 Task: Add Dietz & Watson Muenster Cheese to the cart.
Action: Mouse moved to (916, 324)
Screenshot: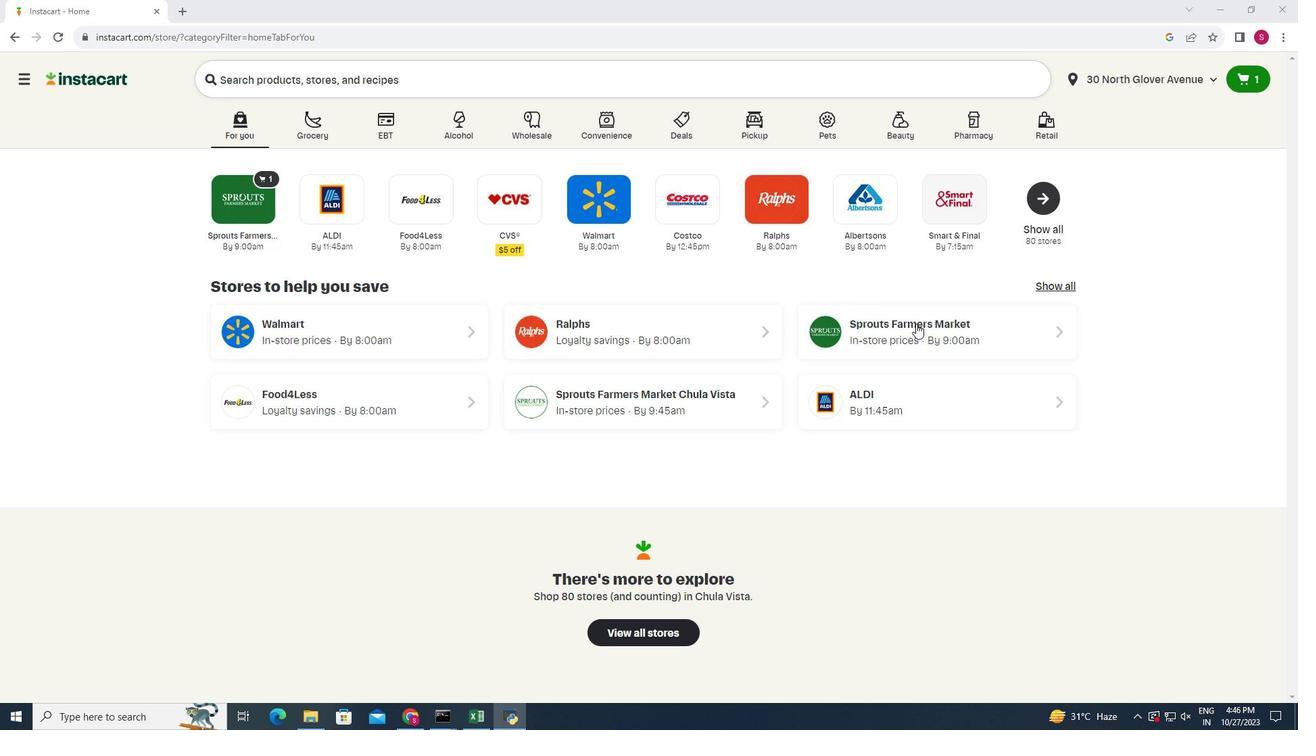 
Action: Mouse pressed left at (916, 324)
Screenshot: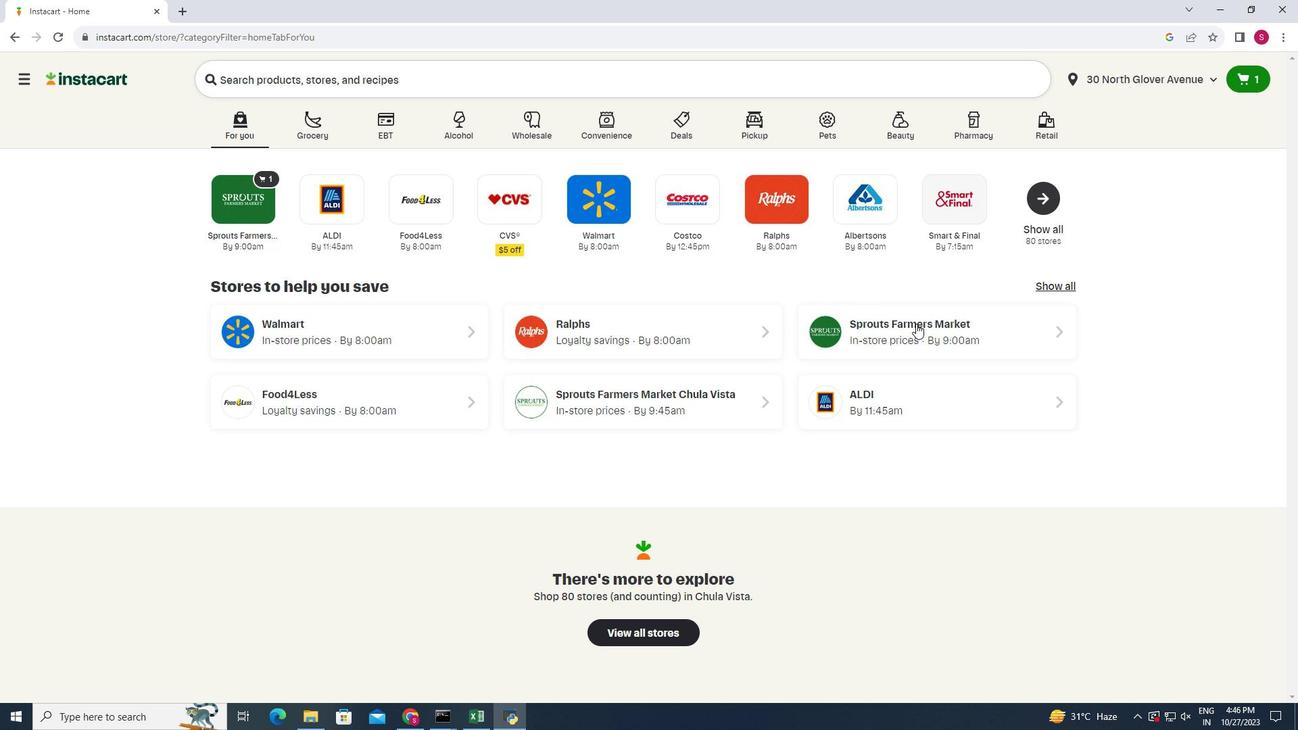 
Action: Mouse moved to (25, 587)
Screenshot: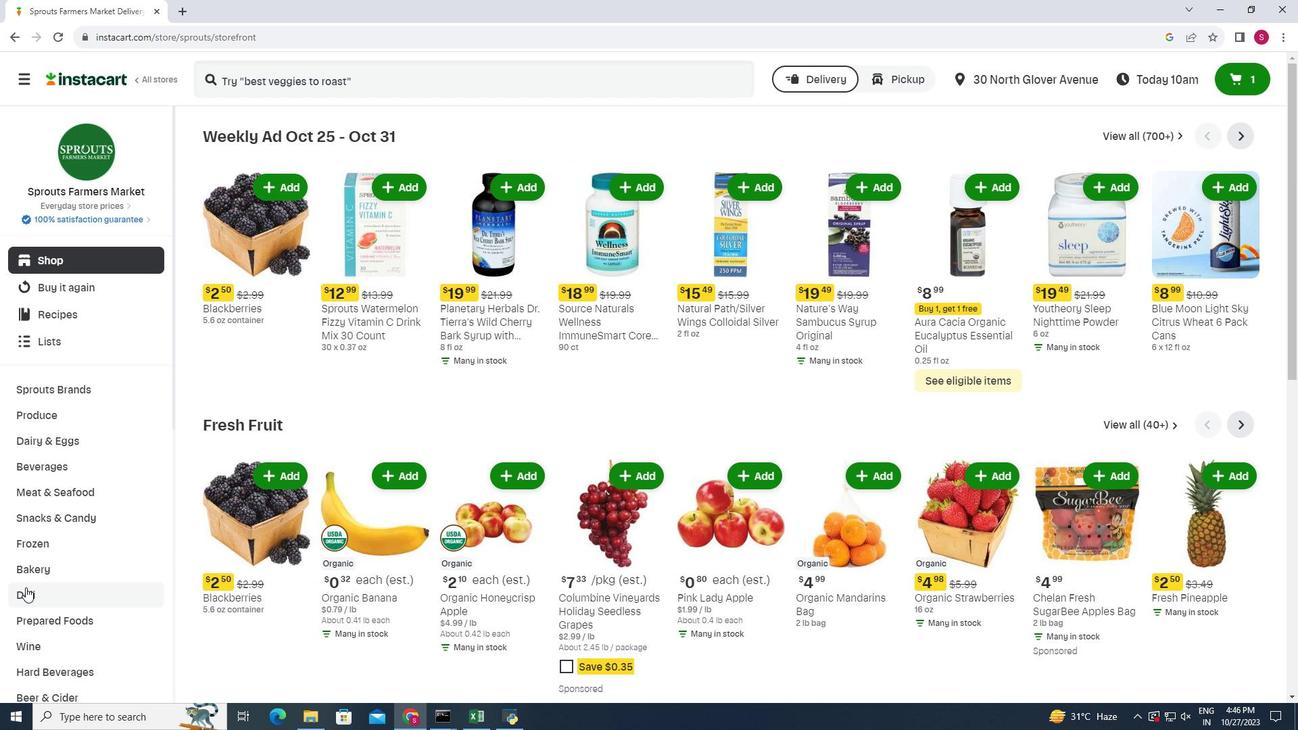 
Action: Mouse pressed left at (25, 587)
Screenshot: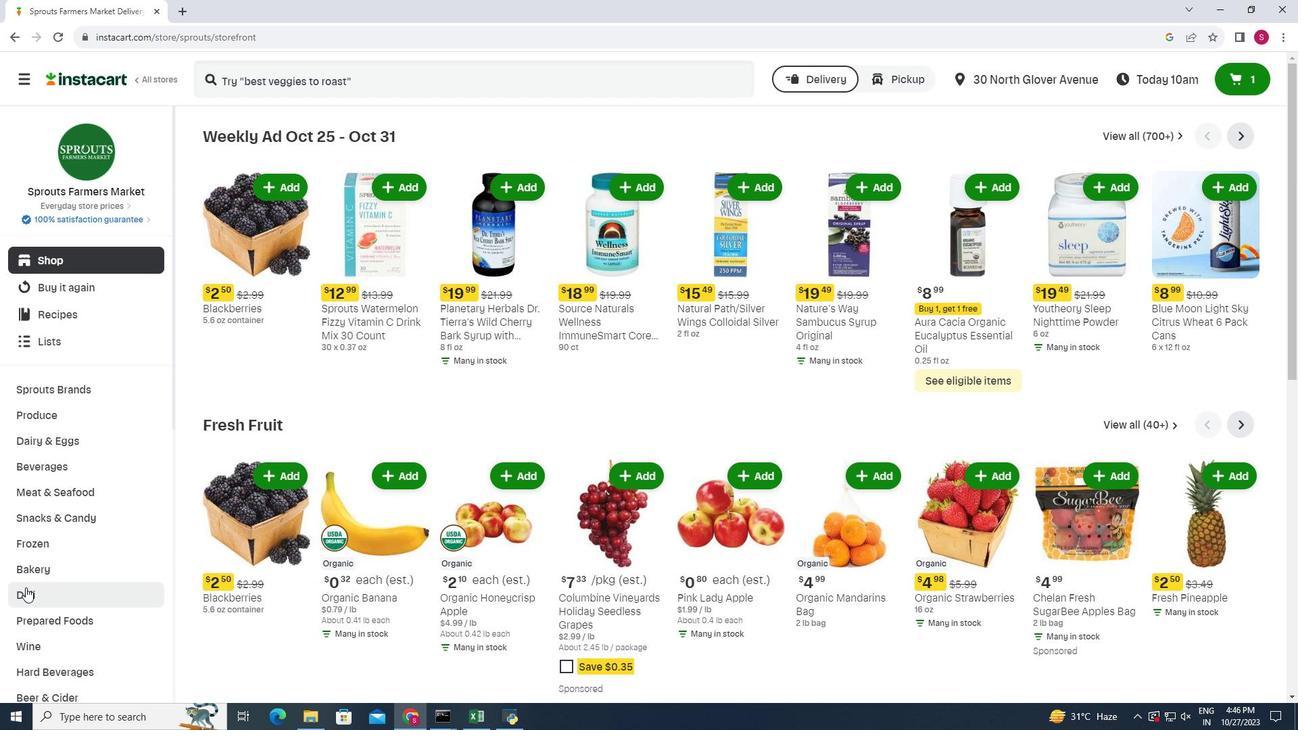 
Action: Mouse moved to (353, 168)
Screenshot: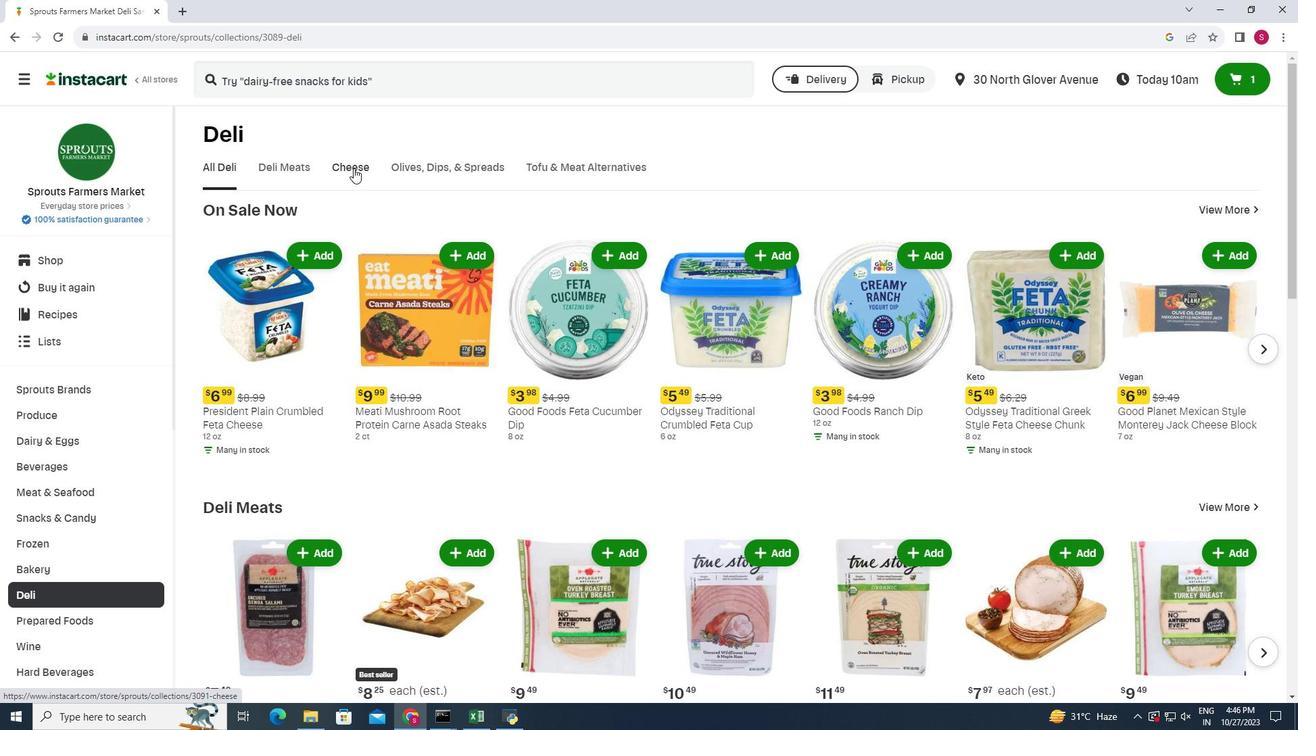 
Action: Mouse pressed left at (353, 168)
Screenshot: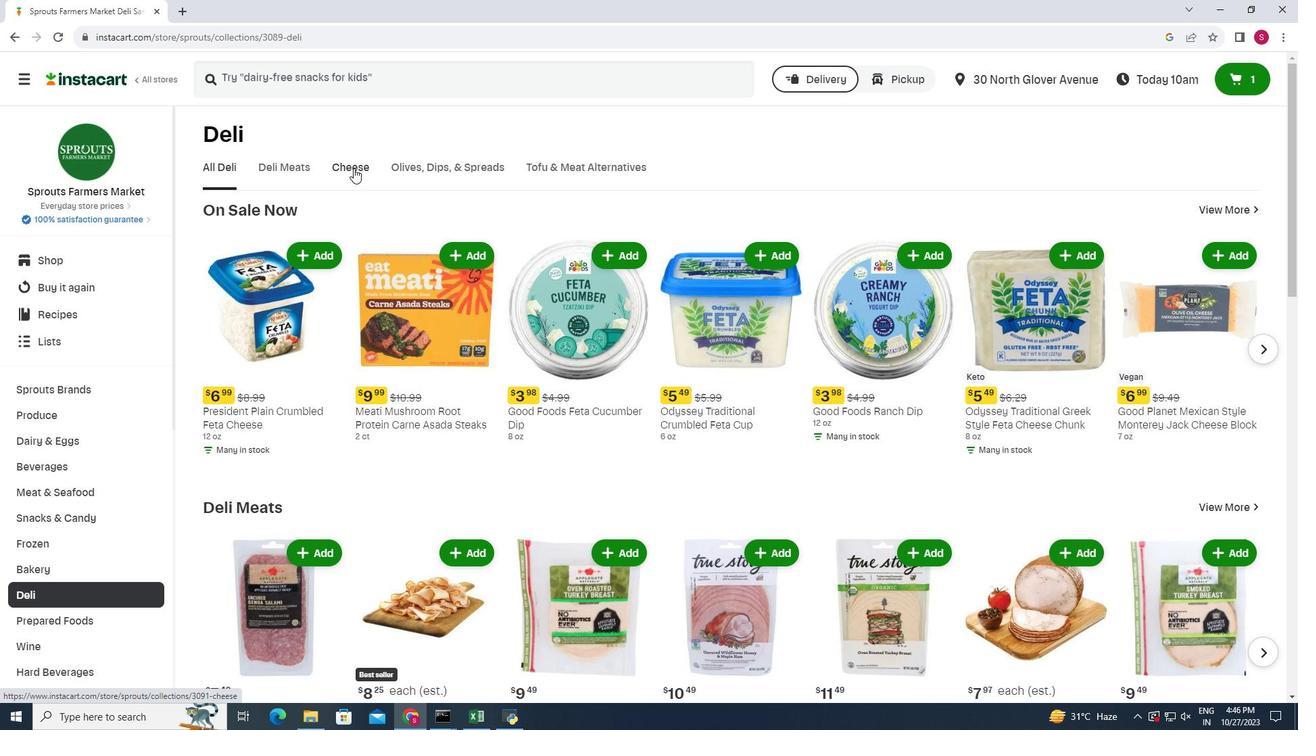 
Action: Mouse moved to (1280, 219)
Screenshot: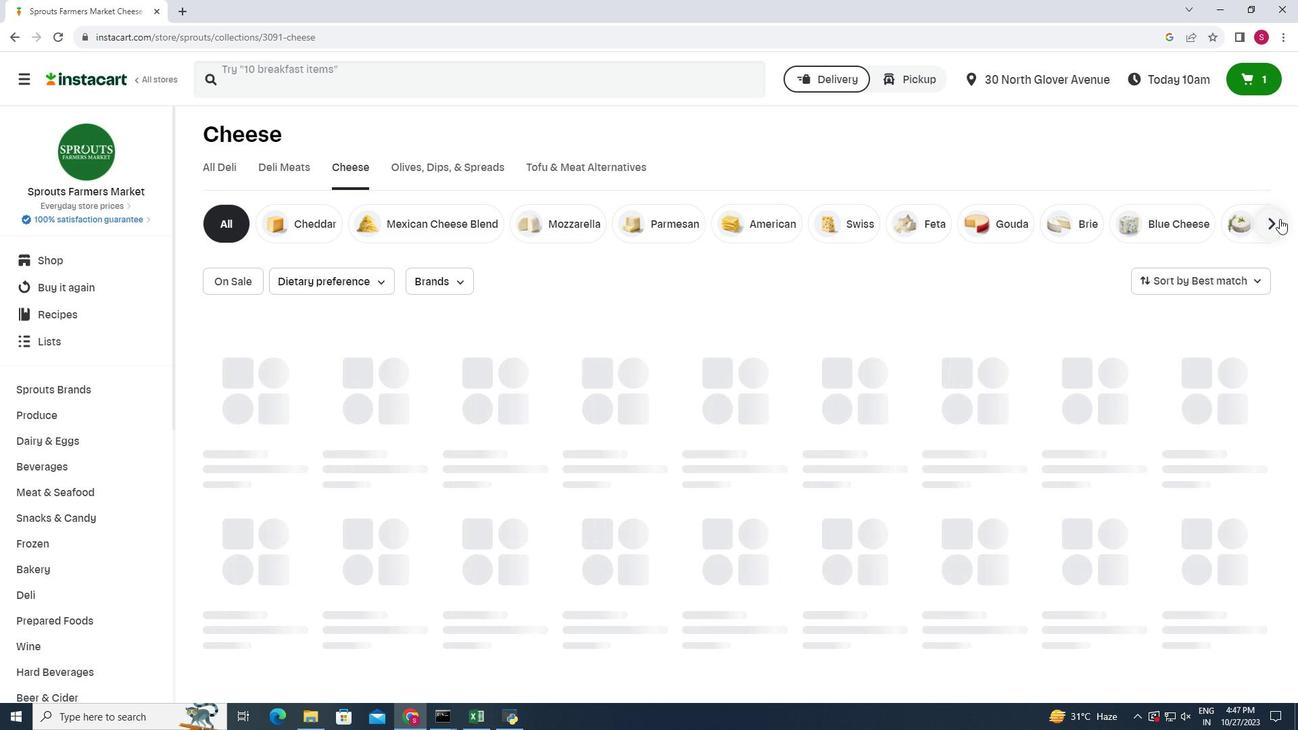 
Action: Mouse pressed left at (1280, 219)
Screenshot: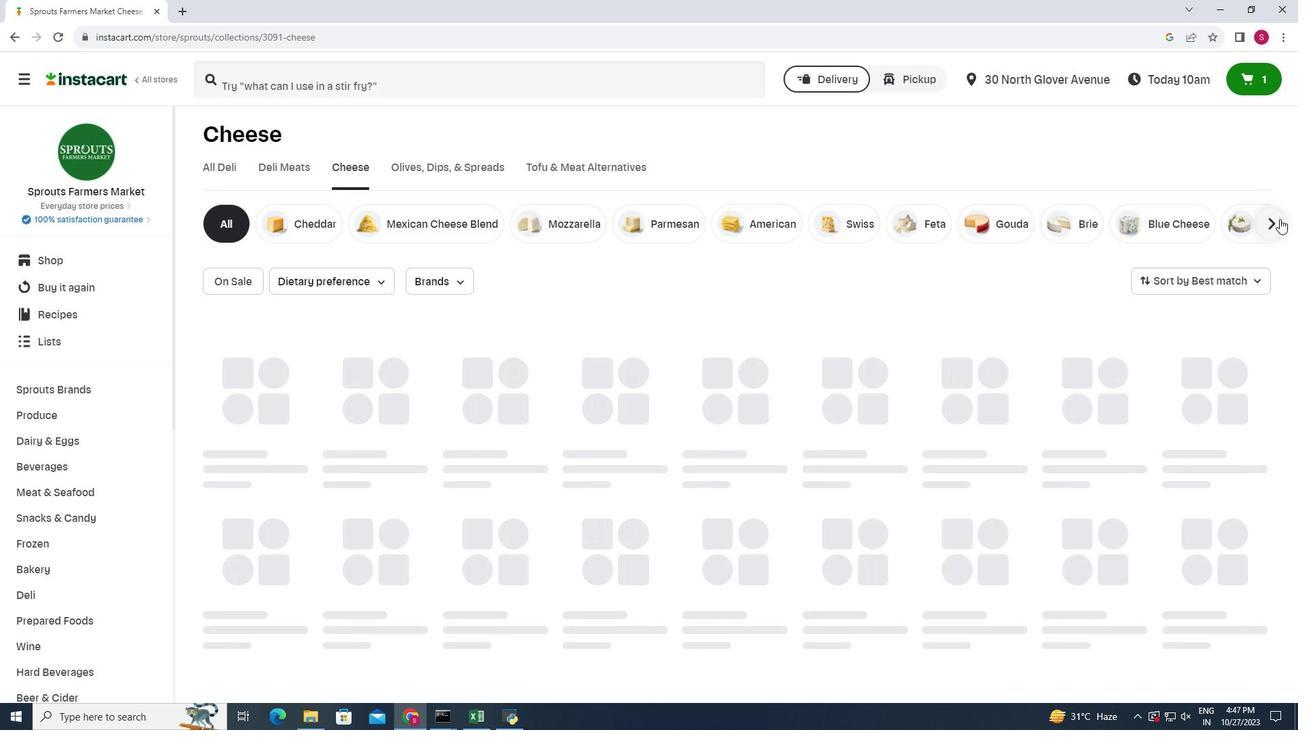 
Action: Mouse moved to (1264, 222)
Screenshot: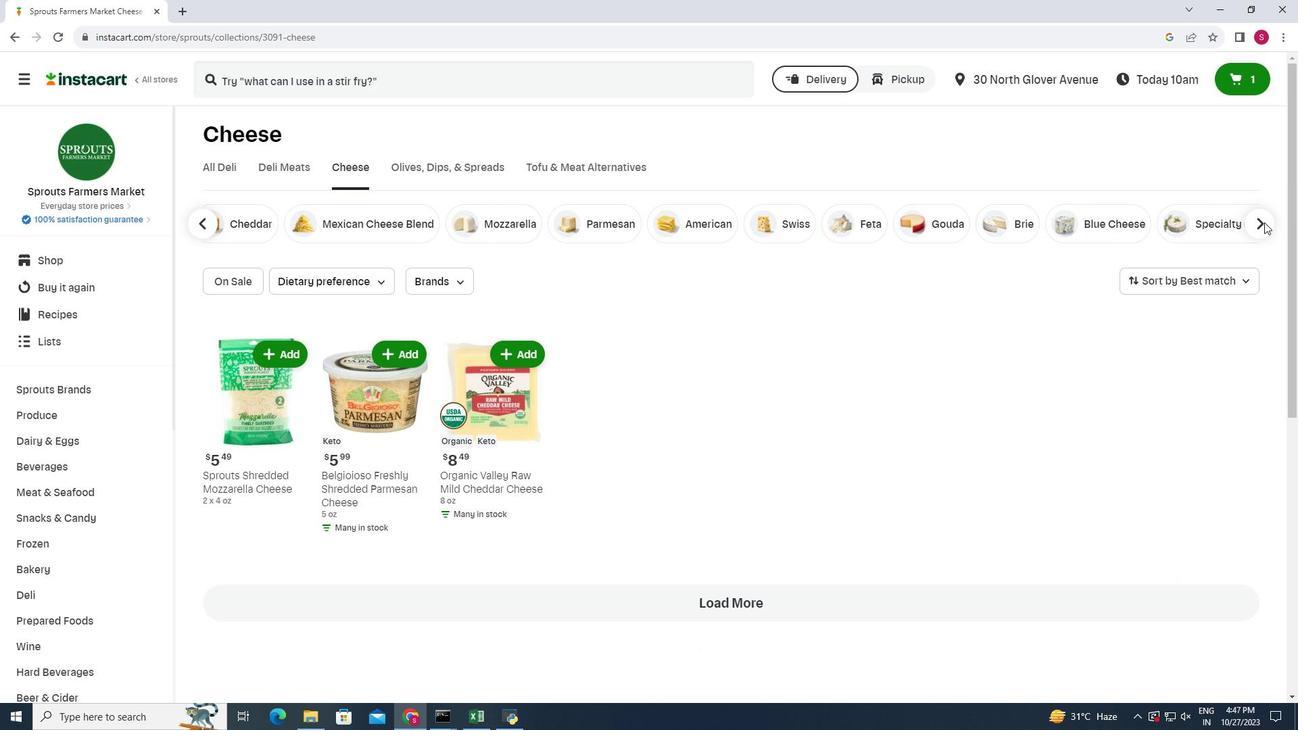 
Action: Mouse pressed left at (1264, 222)
Screenshot: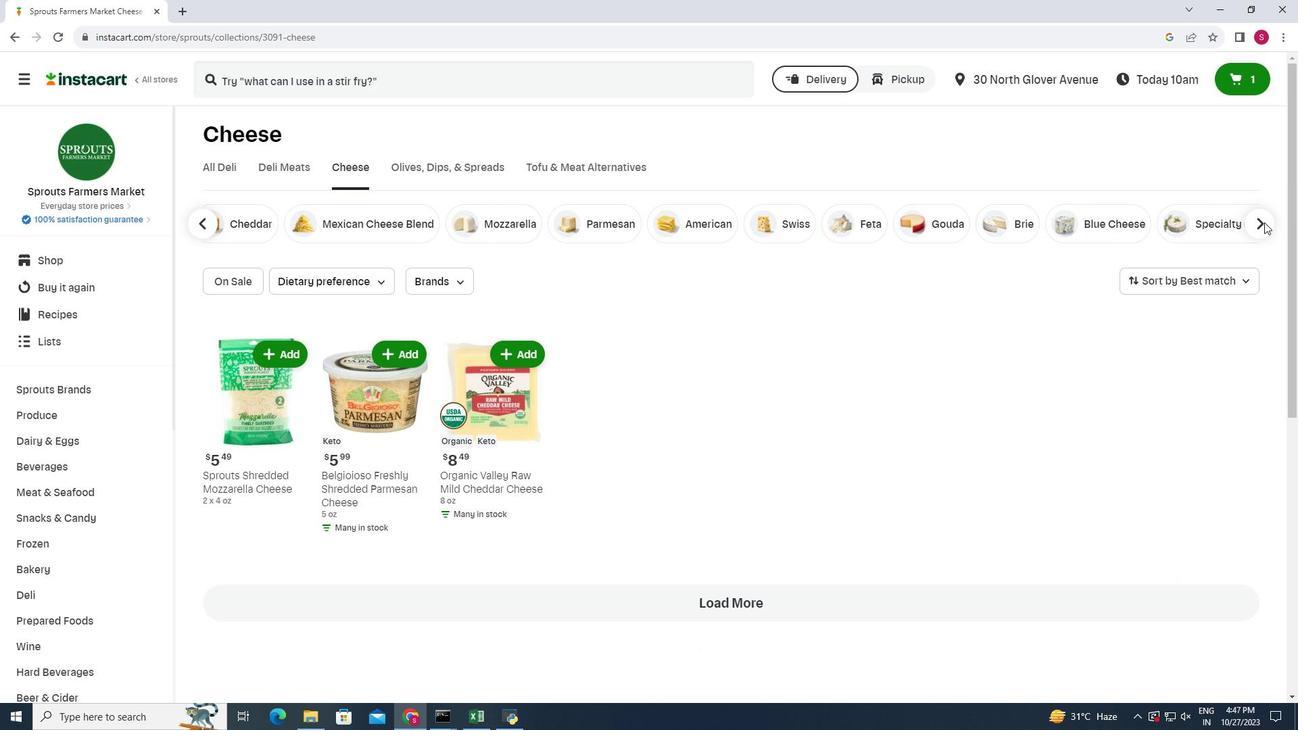 
Action: Mouse moved to (1184, 219)
Screenshot: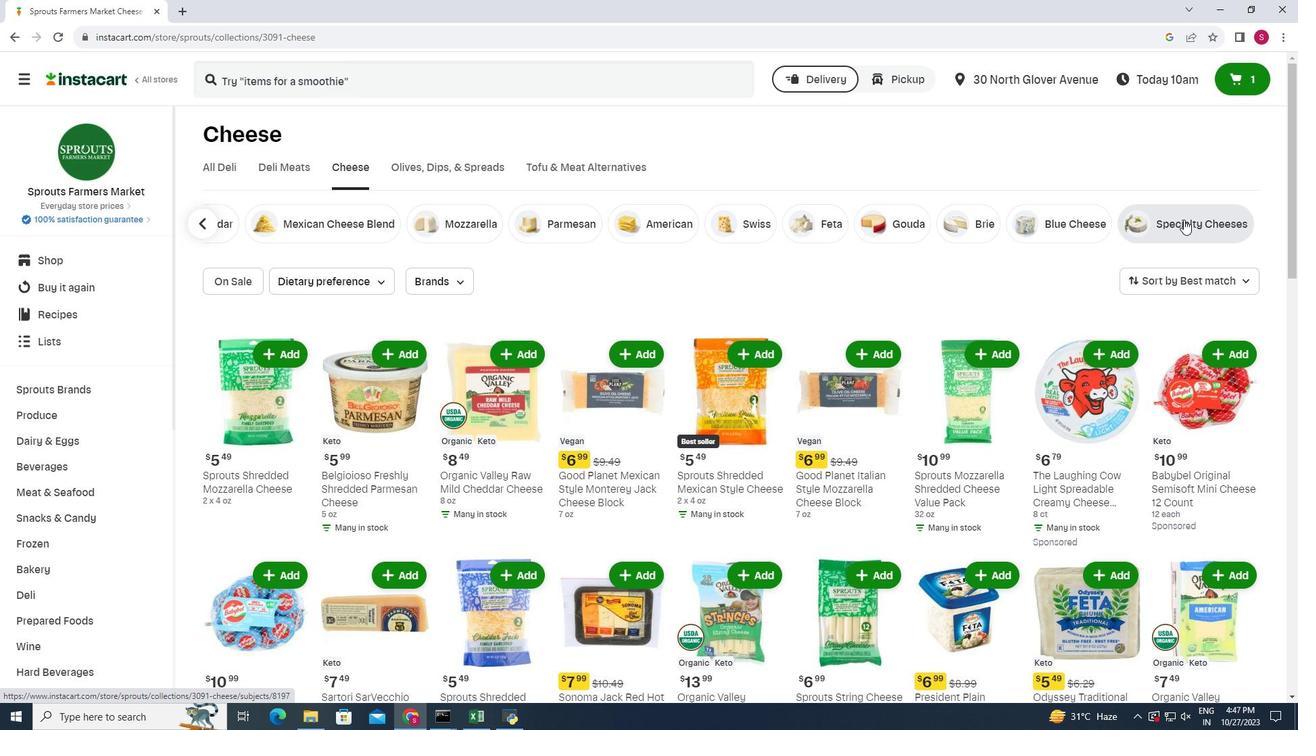 
Action: Mouse pressed left at (1184, 219)
Screenshot: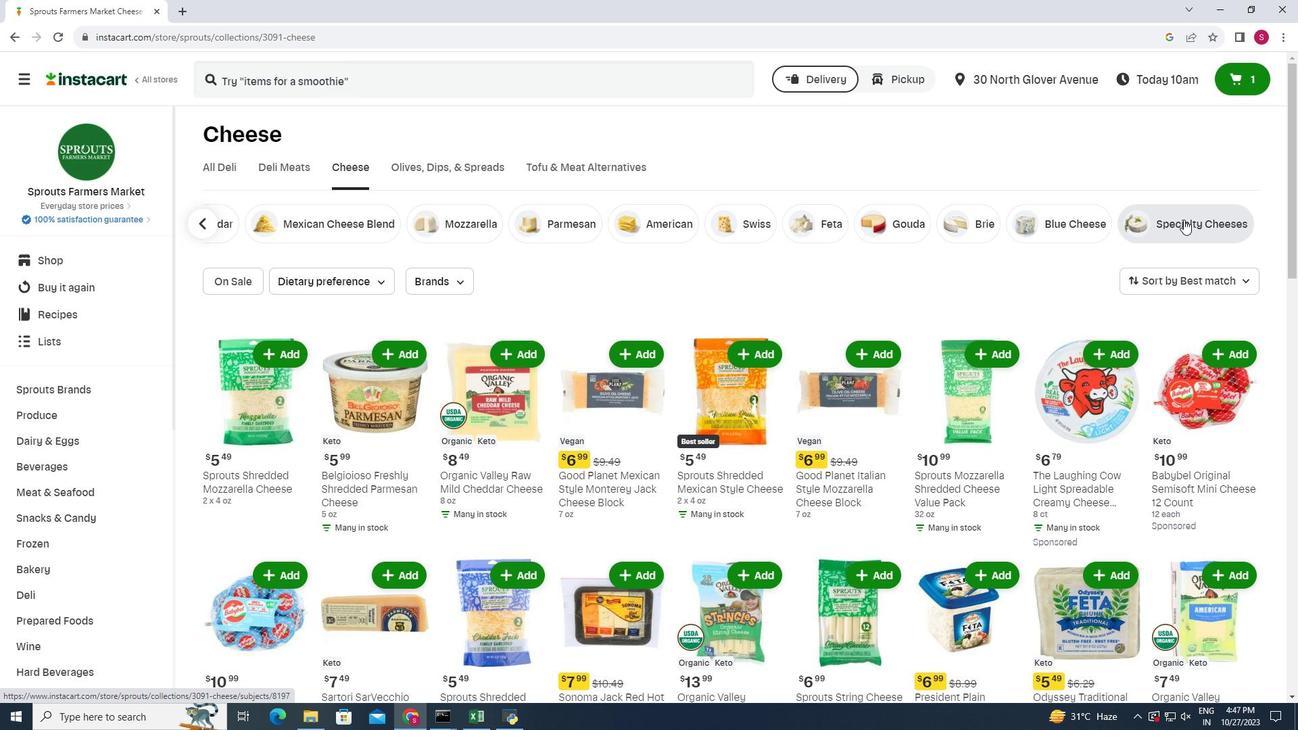 
Action: Mouse moved to (1145, 453)
Screenshot: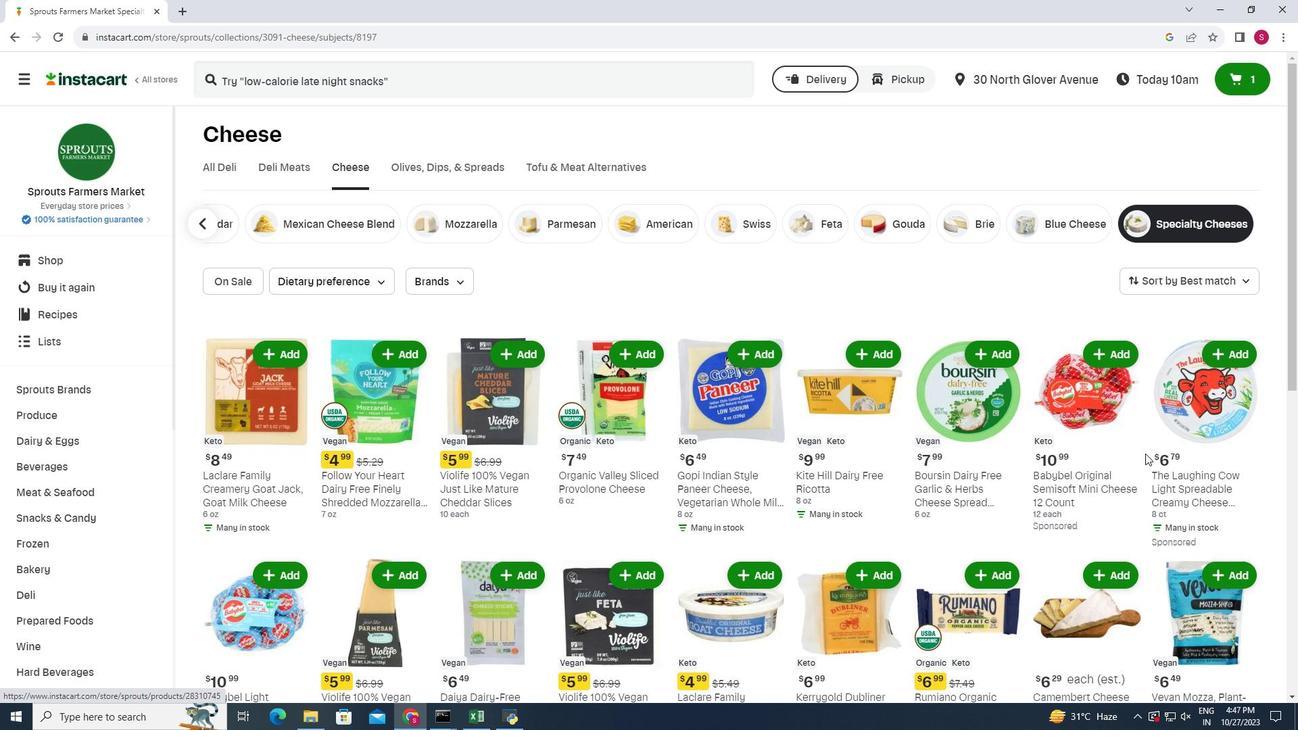 
Action: Mouse scrolled (1145, 453) with delta (0, 0)
Screenshot: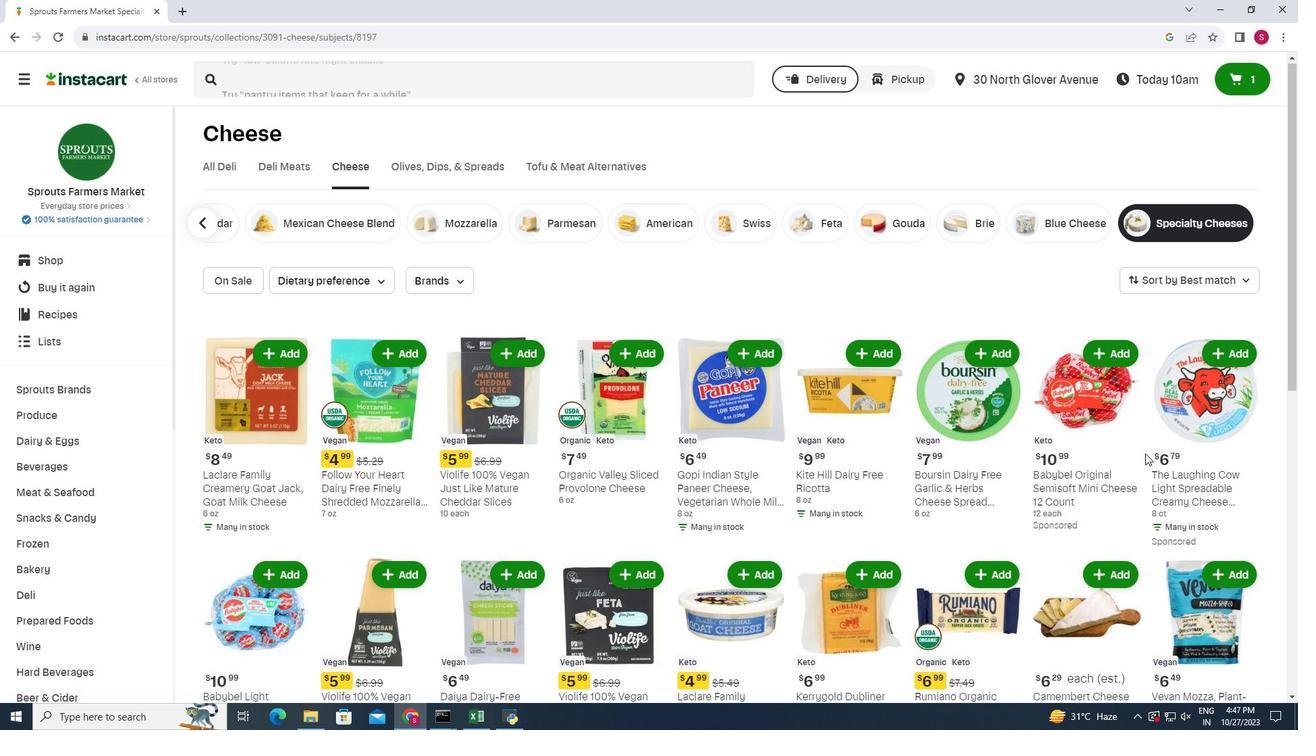 
Action: Mouse scrolled (1145, 453) with delta (0, 0)
Screenshot: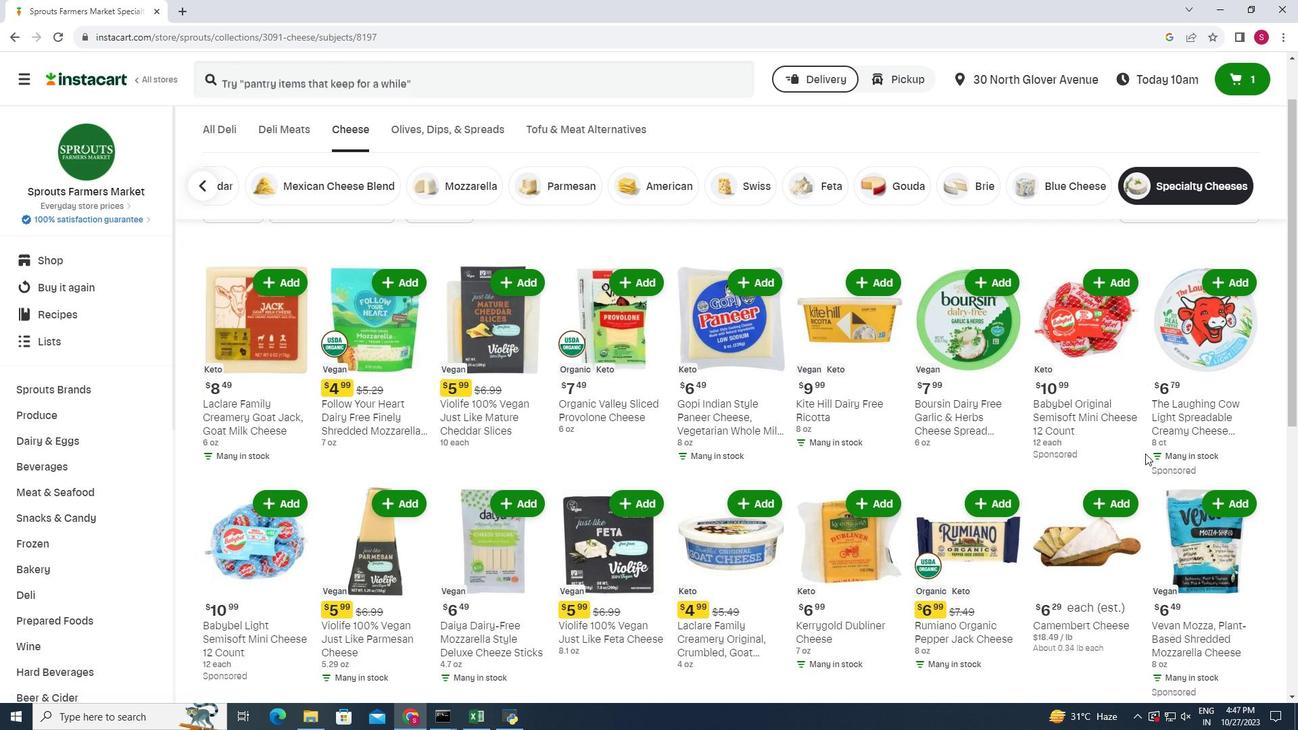
Action: Mouse scrolled (1145, 453) with delta (0, 0)
Screenshot: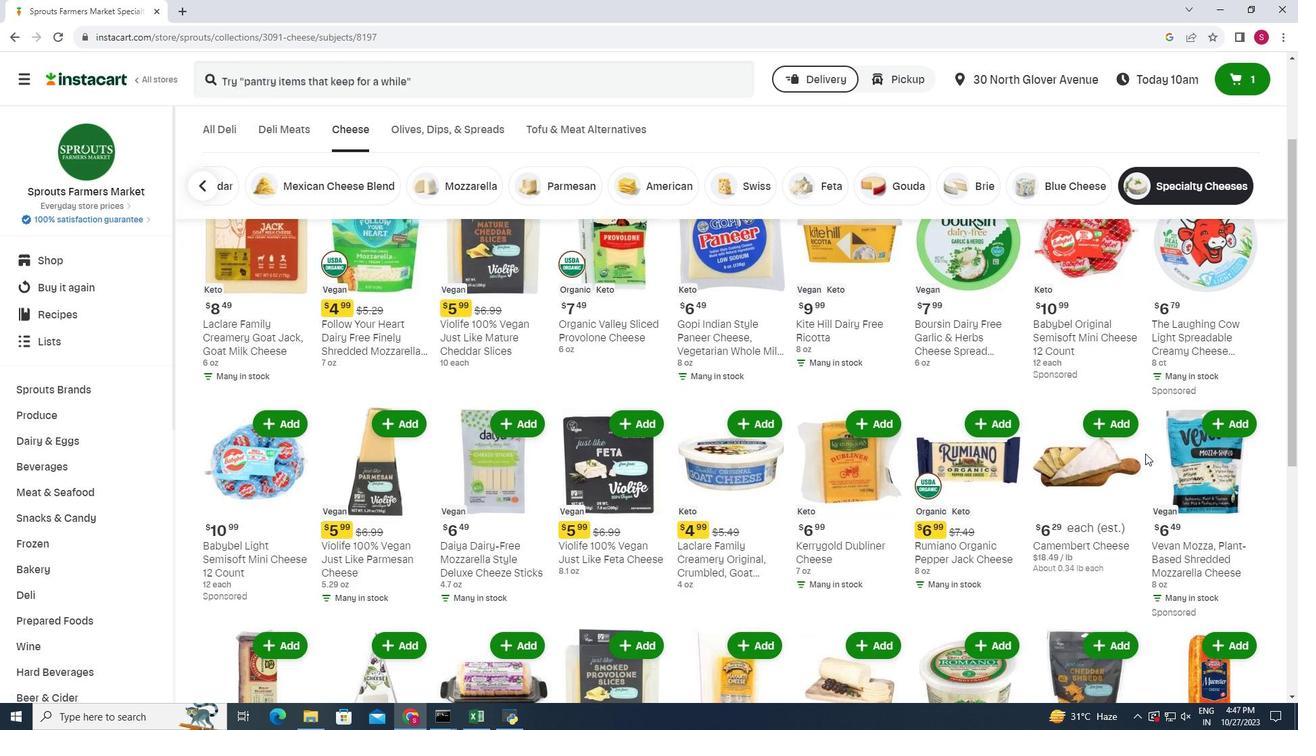 
Action: Mouse moved to (273, 484)
Screenshot: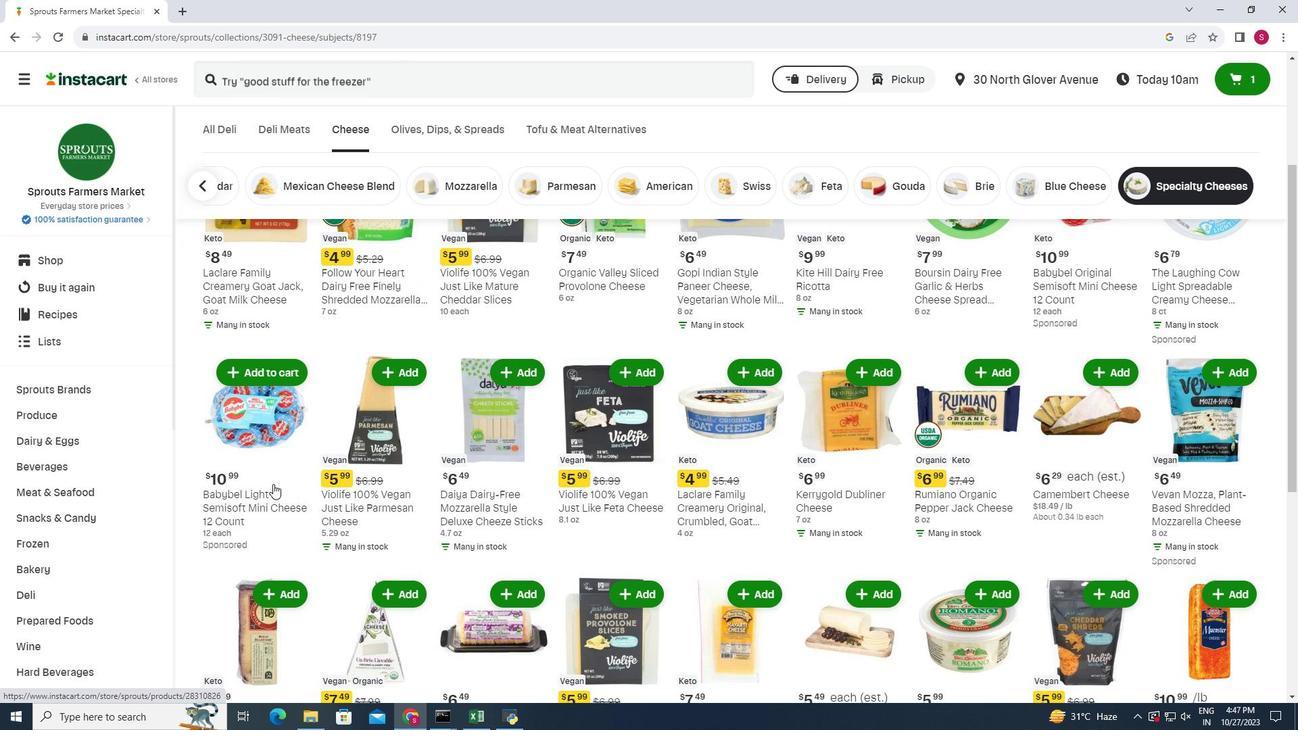 
Action: Mouse scrolled (273, 483) with delta (0, 0)
Screenshot: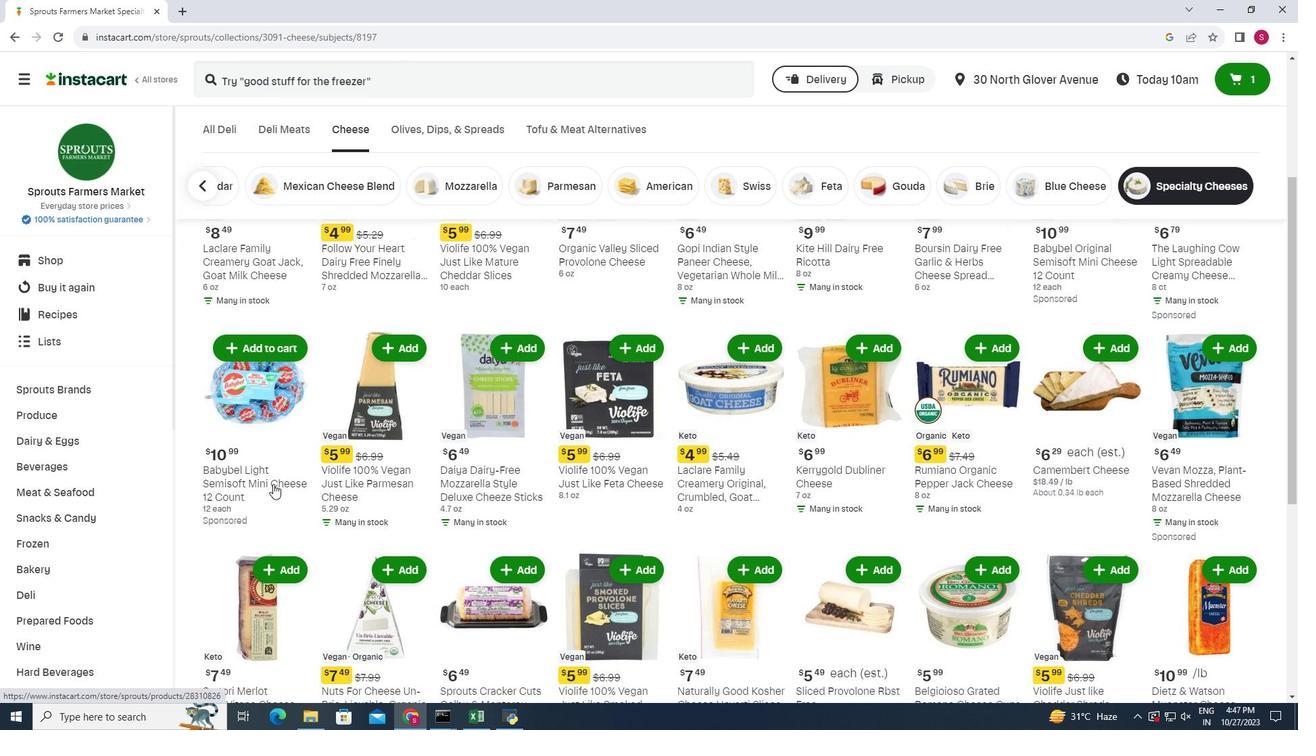 
Action: Mouse scrolled (273, 483) with delta (0, 0)
Screenshot: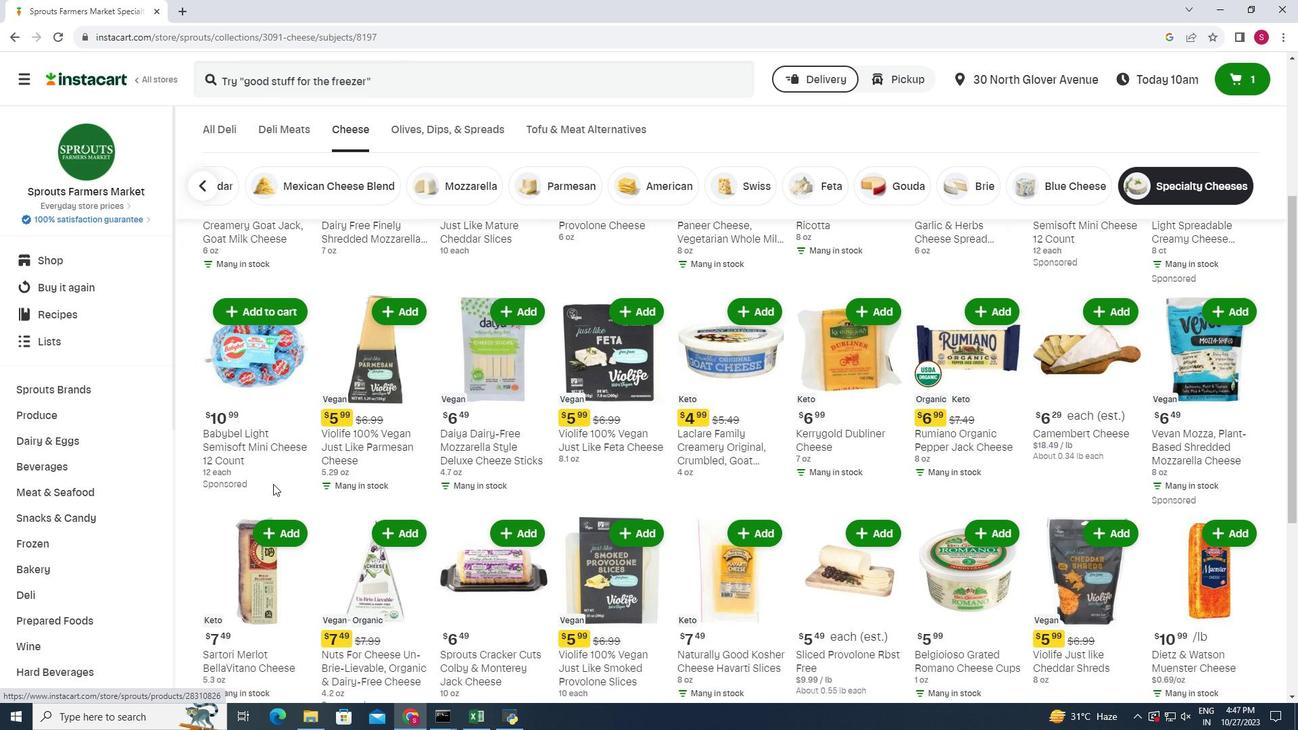 
Action: Mouse scrolled (273, 483) with delta (0, 0)
Screenshot: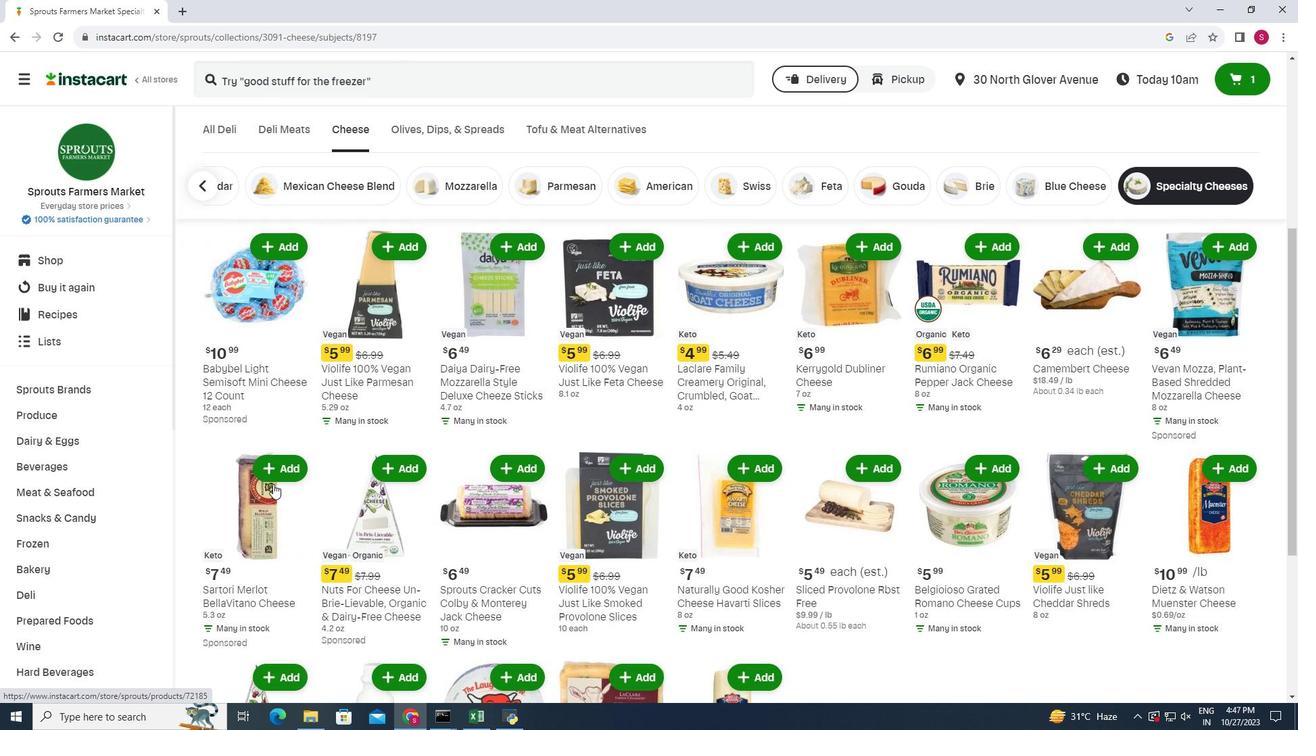 
Action: Mouse moved to (1245, 393)
Screenshot: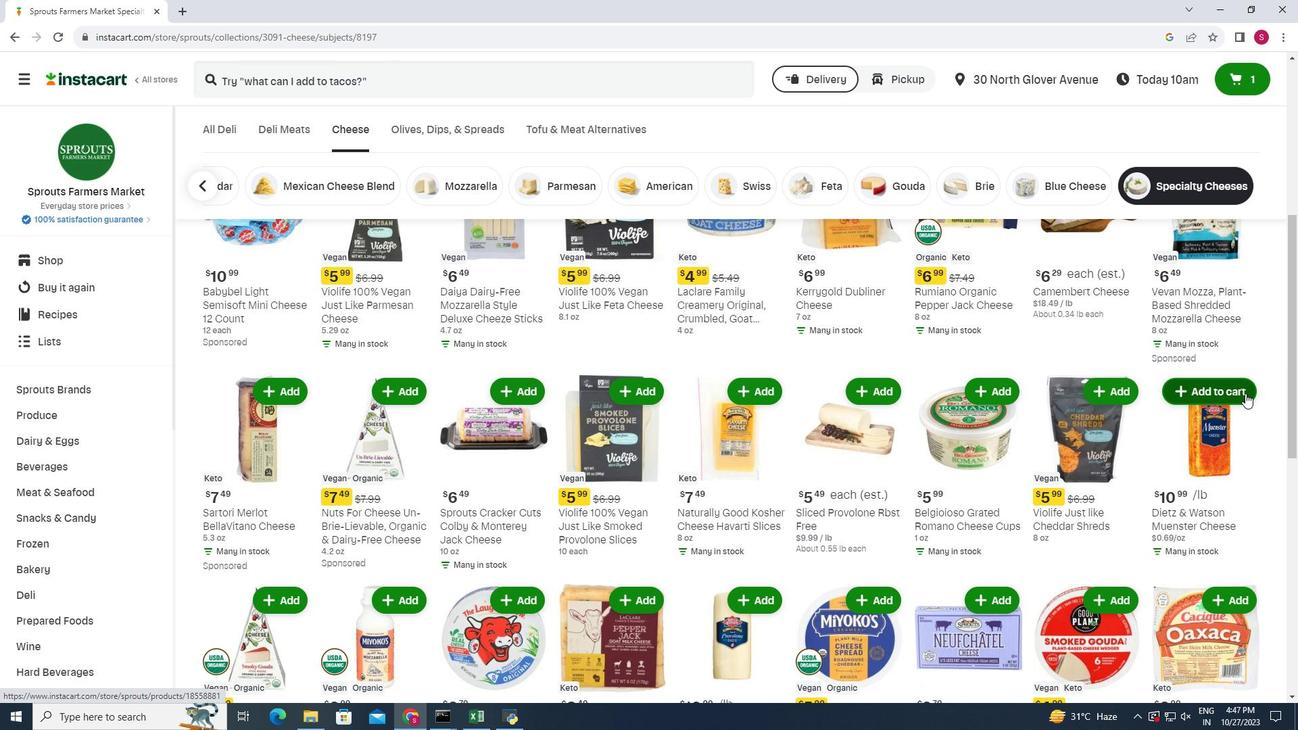 
Action: Mouse pressed left at (1245, 393)
Screenshot: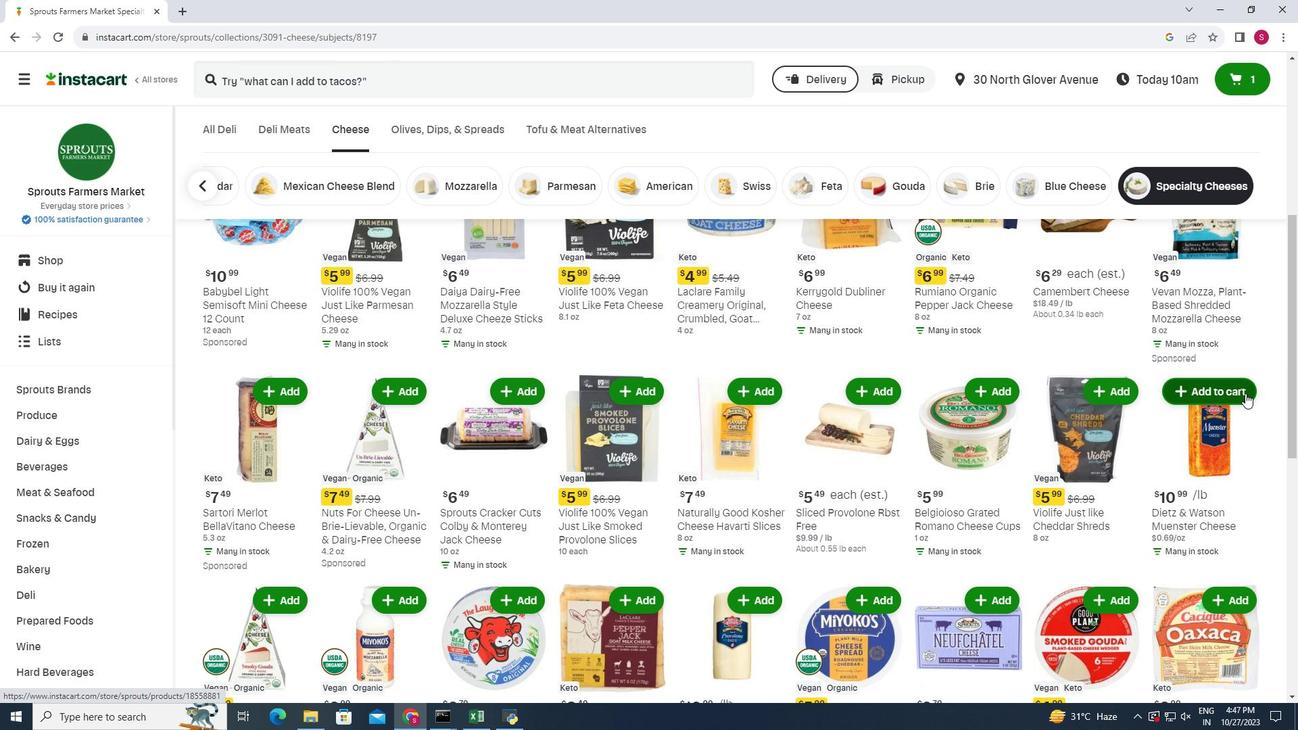 
Action: Mouse moved to (1270, 364)
Screenshot: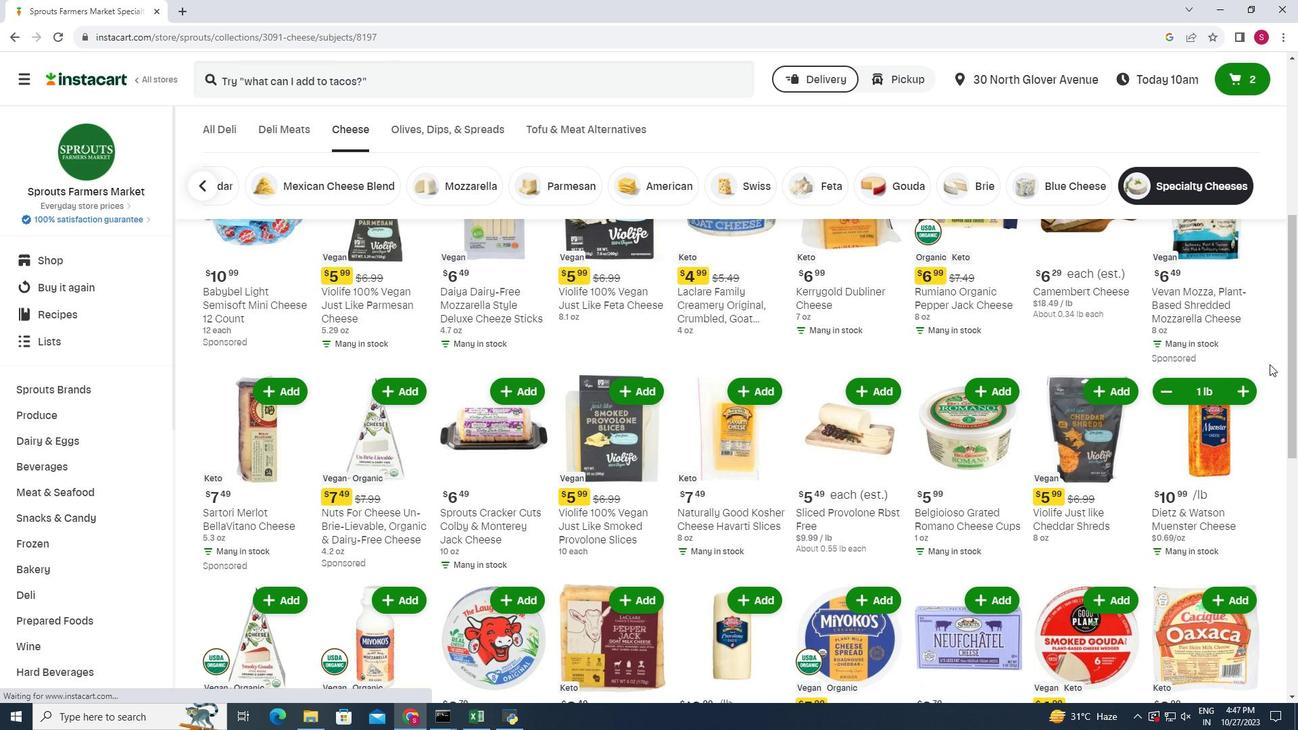 
